 Task: Assign in the project TruTech the issue 'Implement a new cloud-based customer service platform for a company with omnichannel communication and AI-powered chatbots' to the sprint 'Debug Dash'.
Action: Mouse moved to (1051, 205)
Screenshot: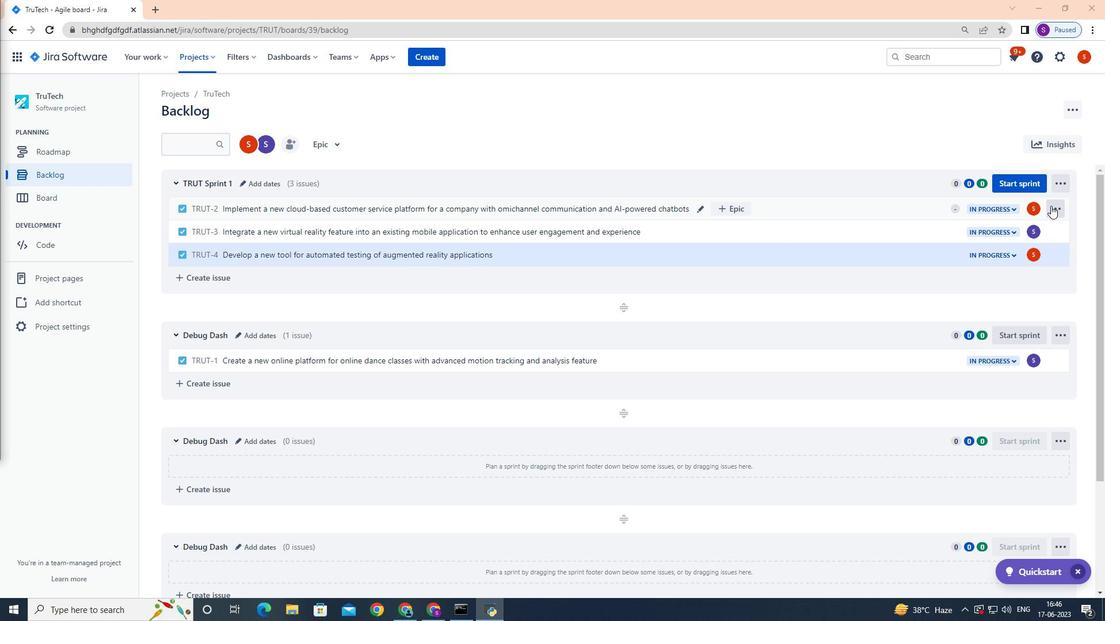
Action: Mouse pressed left at (1051, 205)
Screenshot: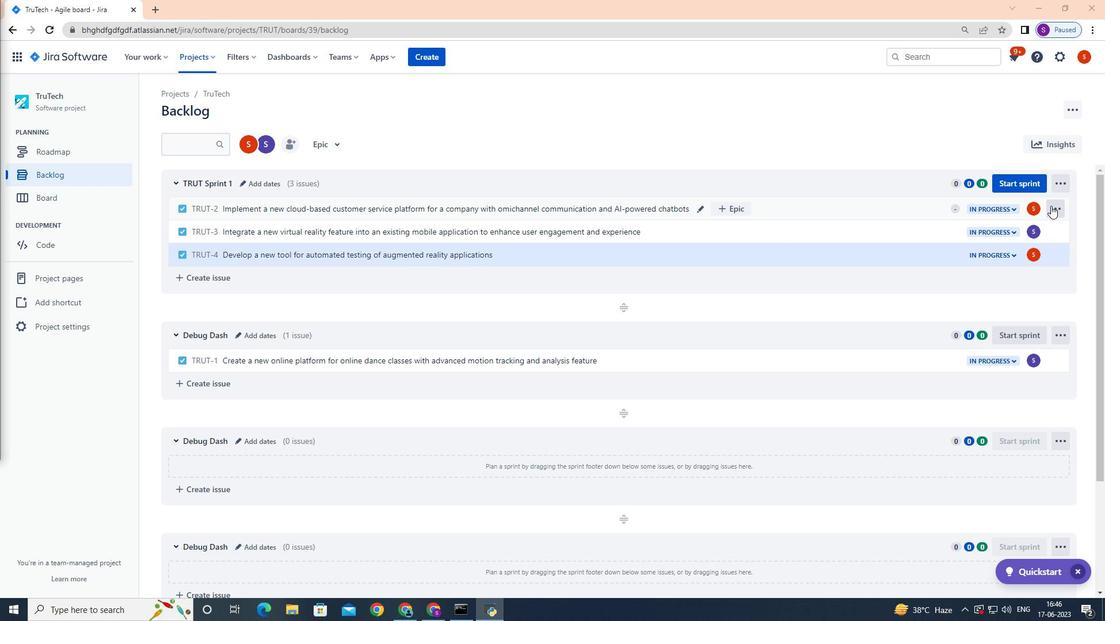 
Action: Mouse moved to (1035, 358)
Screenshot: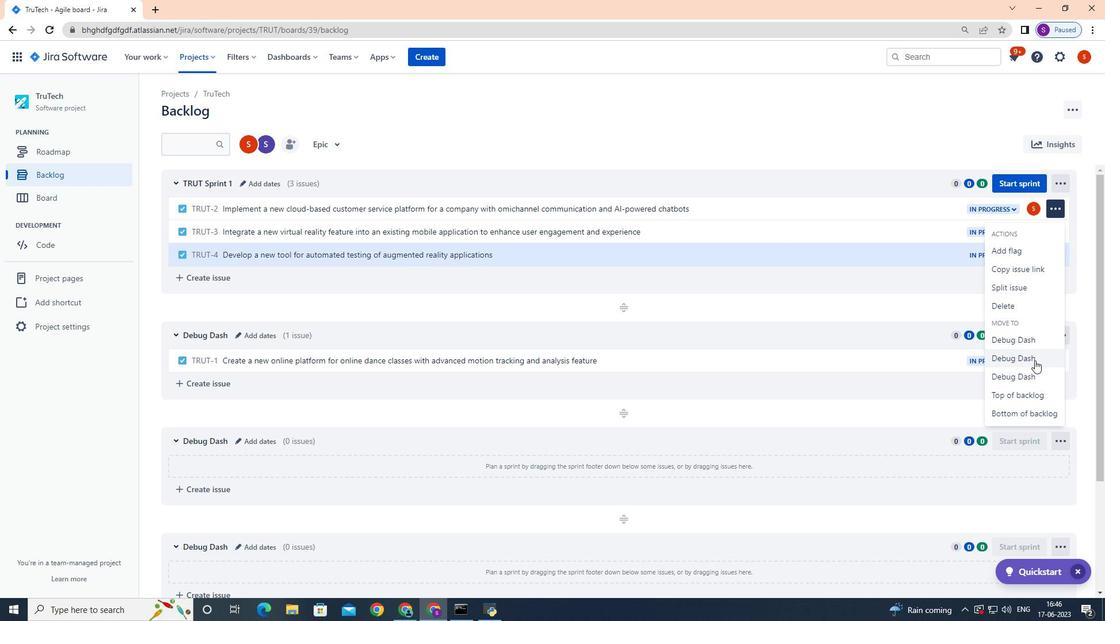 
Action: Mouse pressed left at (1035, 358)
Screenshot: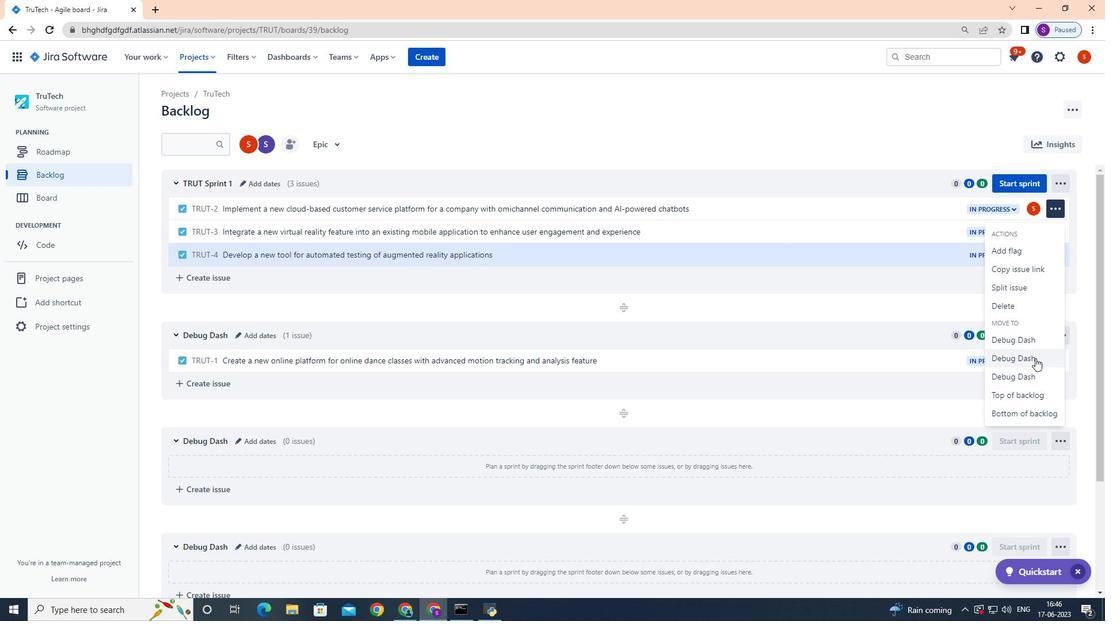 
Action: Mouse moved to (987, 356)
Screenshot: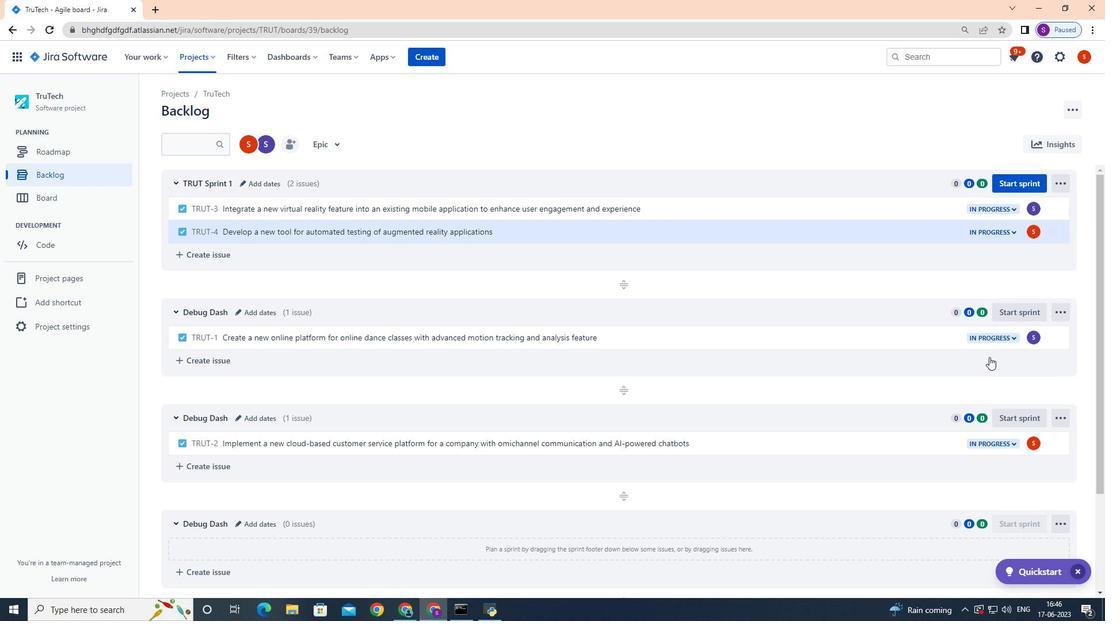 
